 Task: Add an event titled 'gym time and yoga' on May 18, 2023, from 3:30 PM to 4:30 PM in Google Calendar.
Action: Mouse moved to (400, 673)
Screenshot: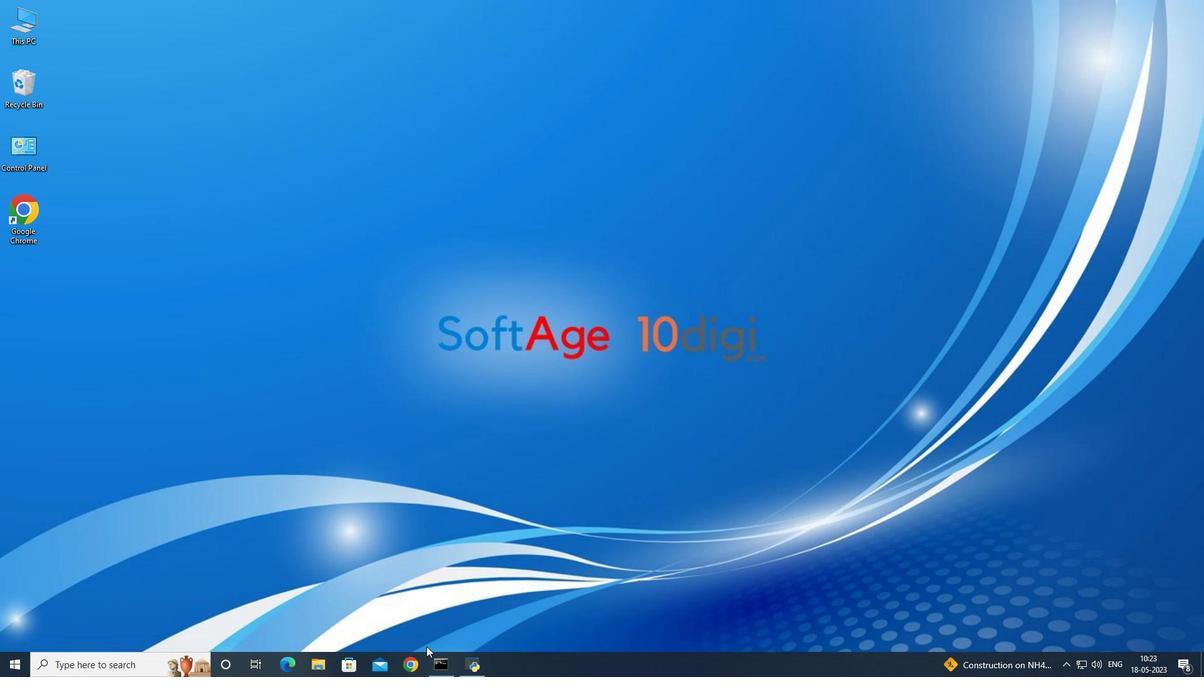 
Action: Mouse pressed left at (400, 673)
Screenshot: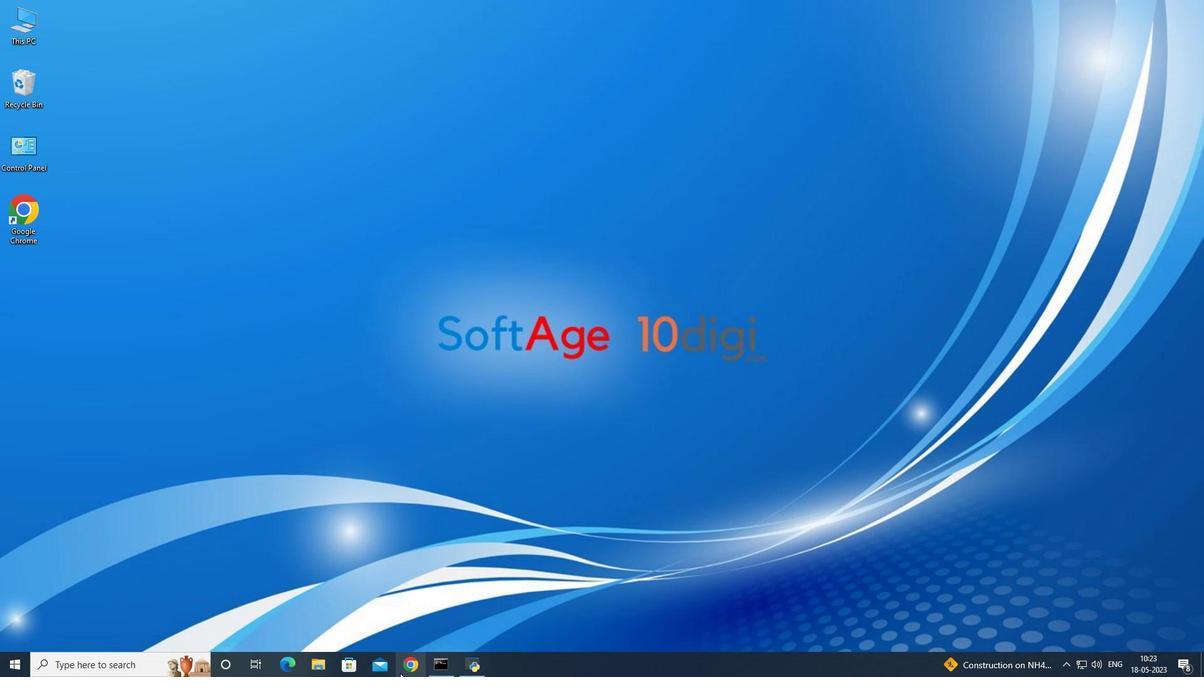 
Action: Mouse moved to (1152, 89)
Screenshot: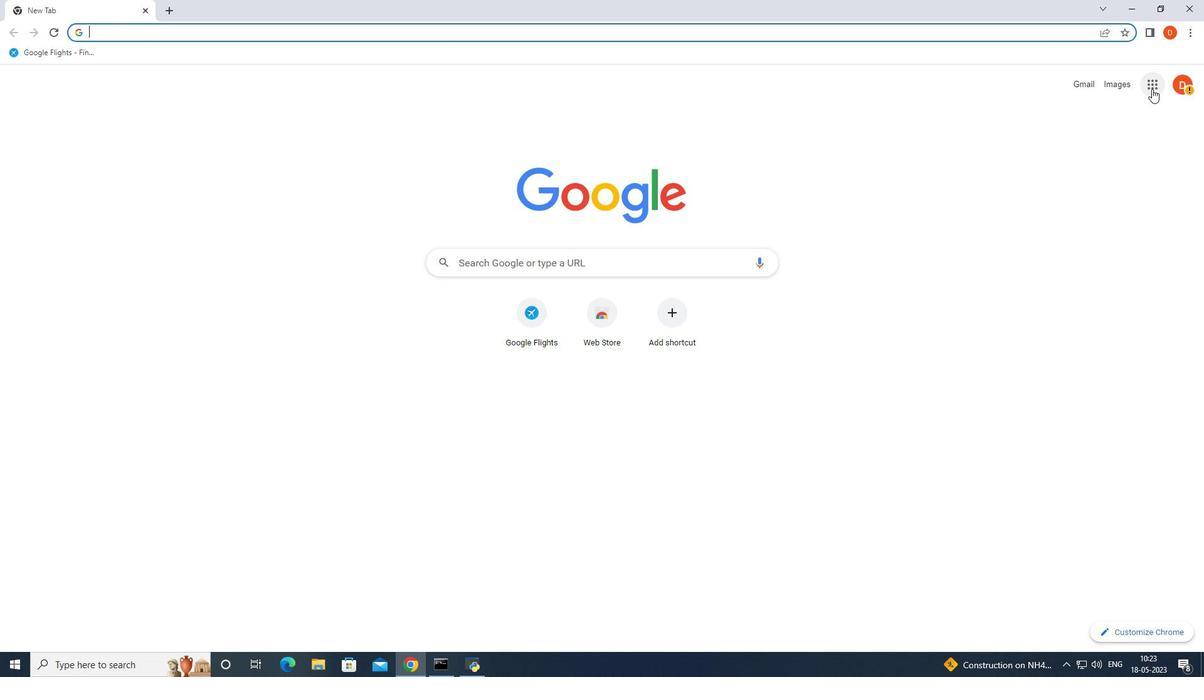 
Action: Mouse pressed left at (1152, 89)
Screenshot: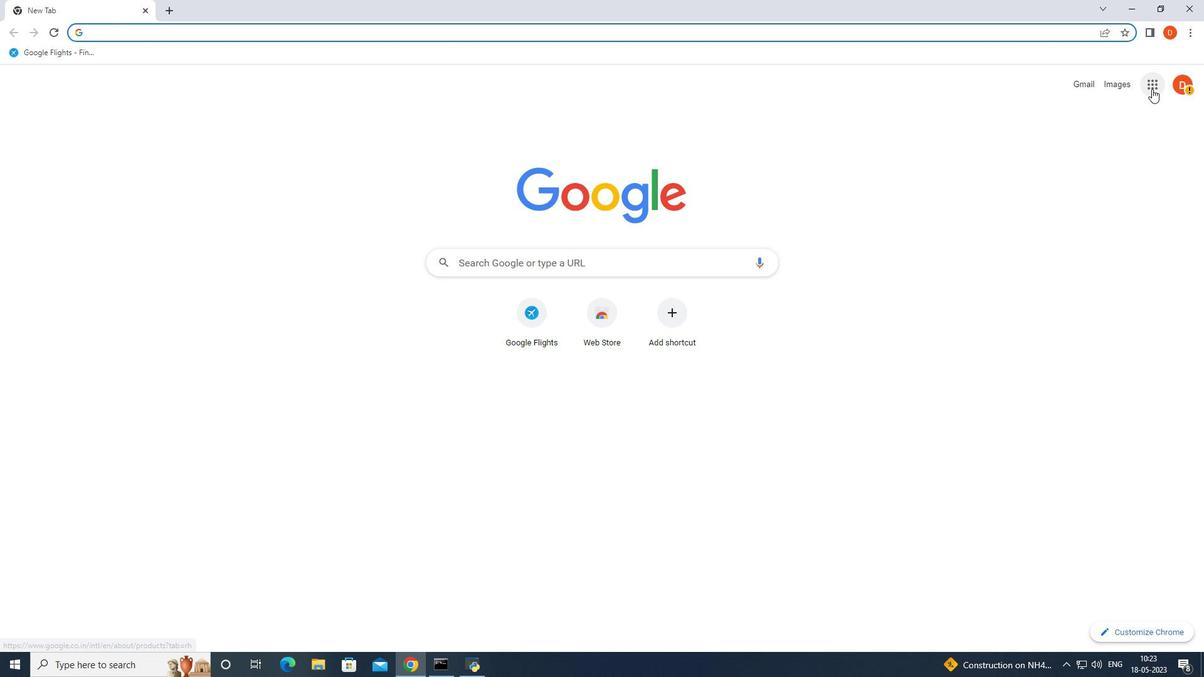 
Action: Mouse moved to (1147, 310)
Screenshot: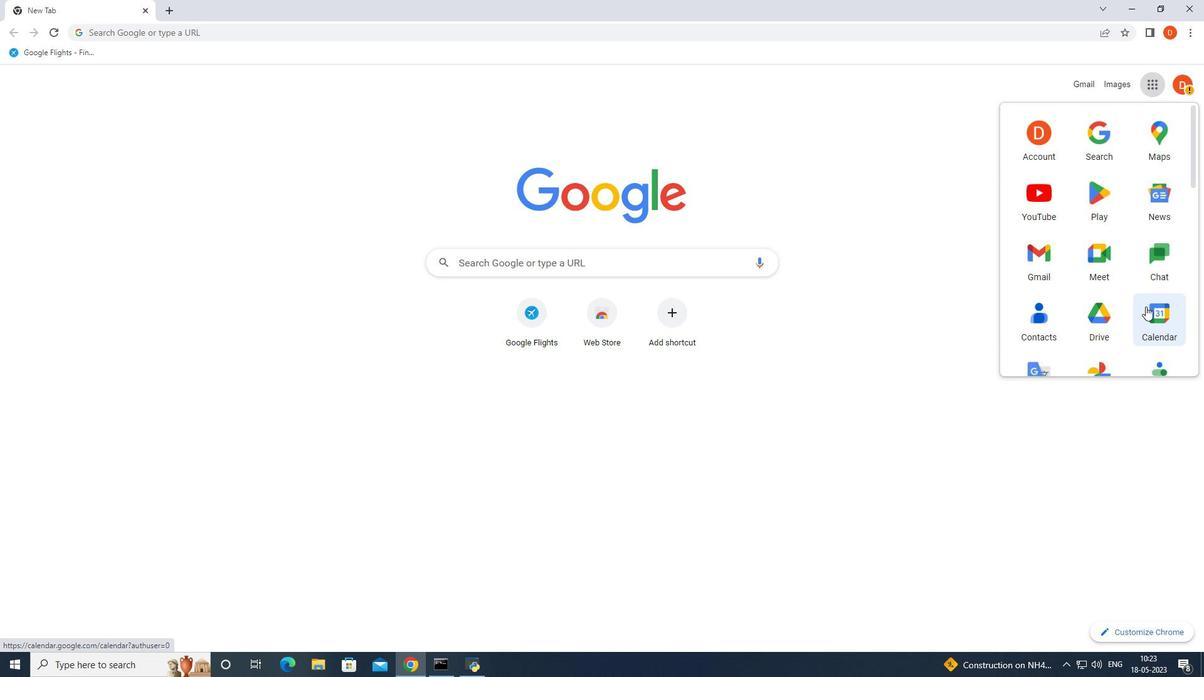 
Action: Mouse pressed left at (1147, 310)
Screenshot: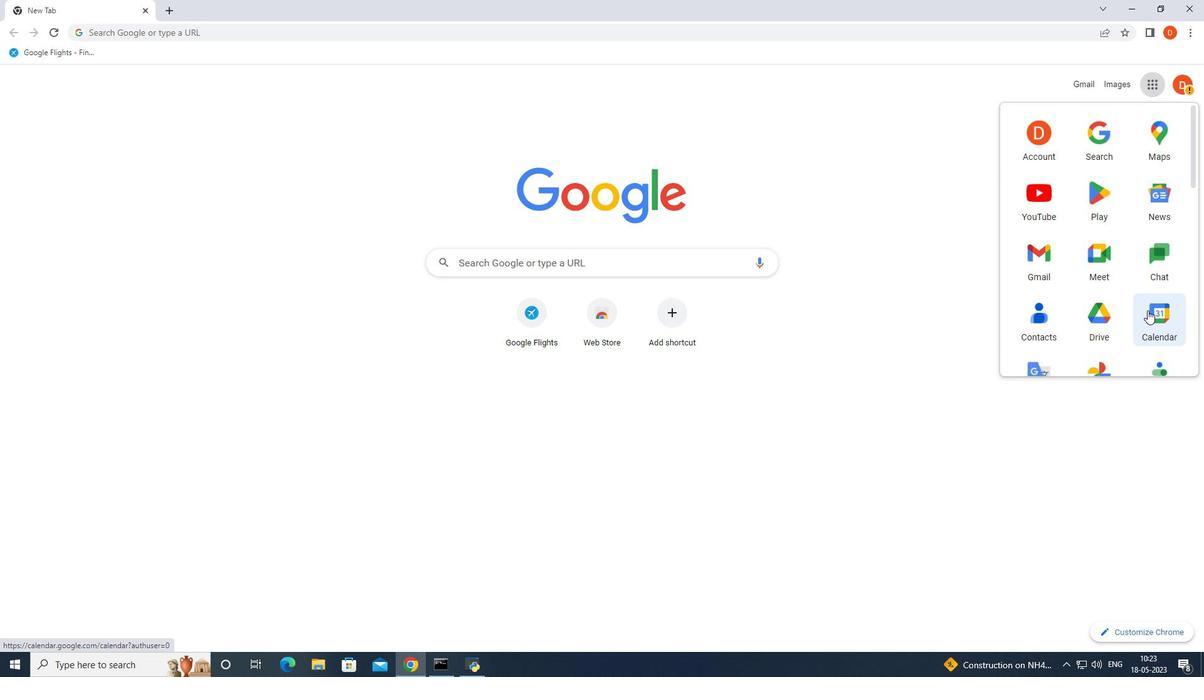 
Action: Mouse moved to (23, 395)
Screenshot: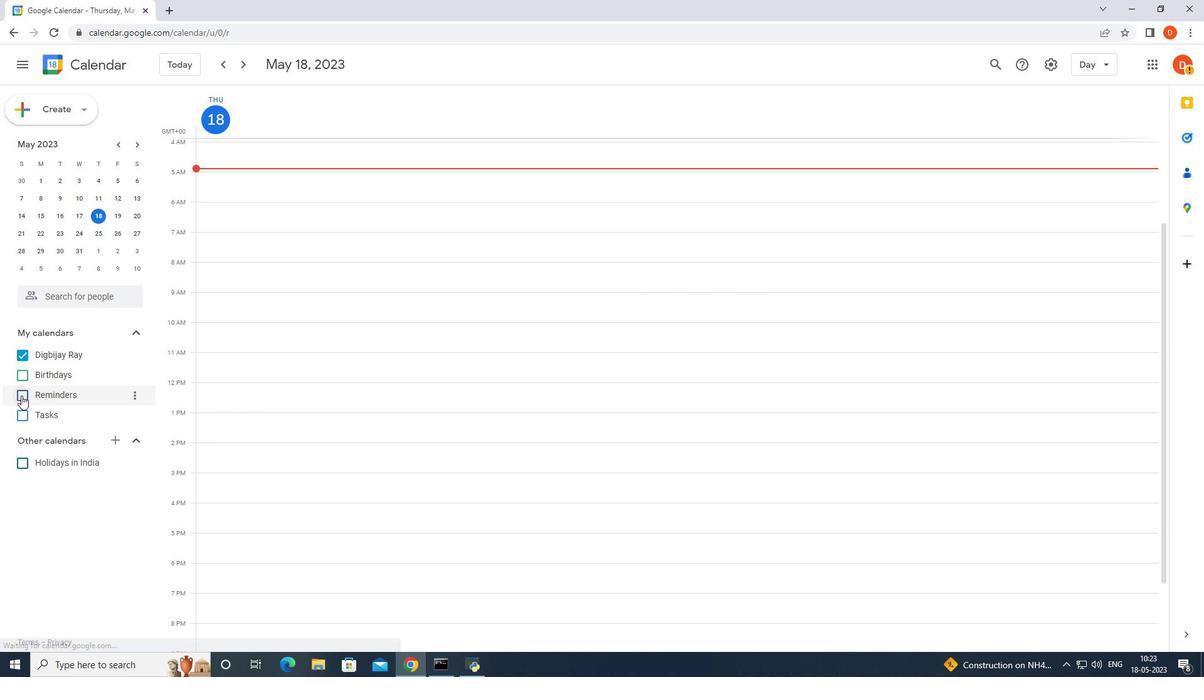 
Action: Mouse pressed left at (23, 395)
Screenshot: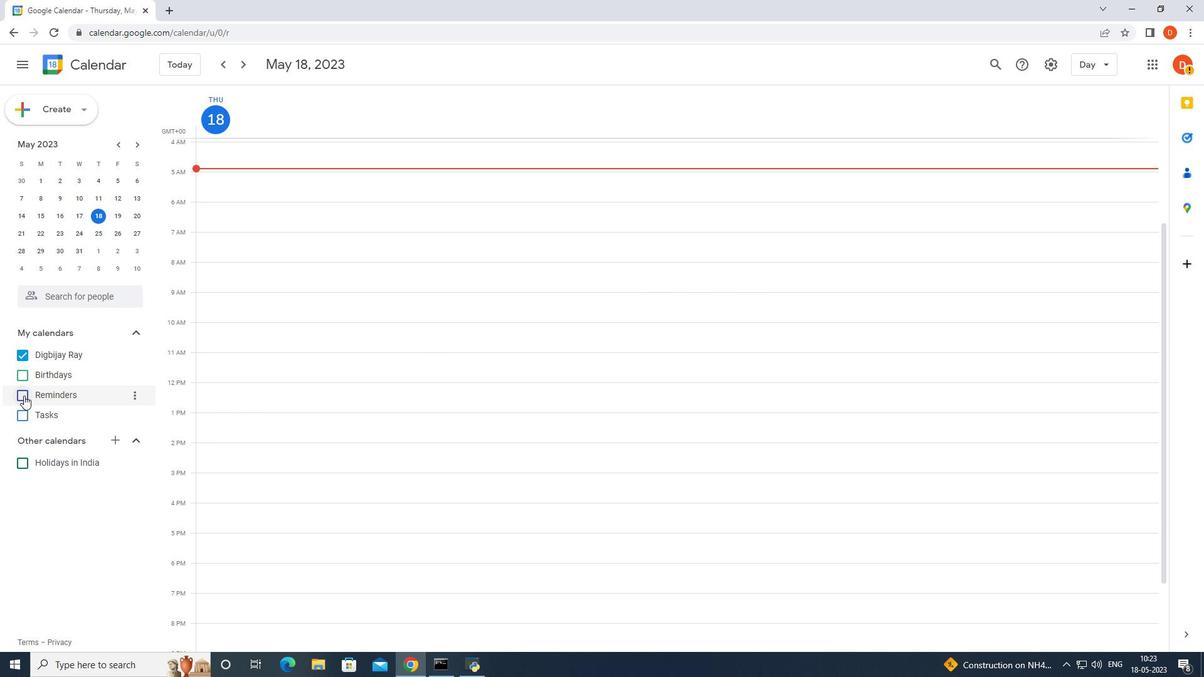 
Action: Mouse moved to (287, 506)
Screenshot: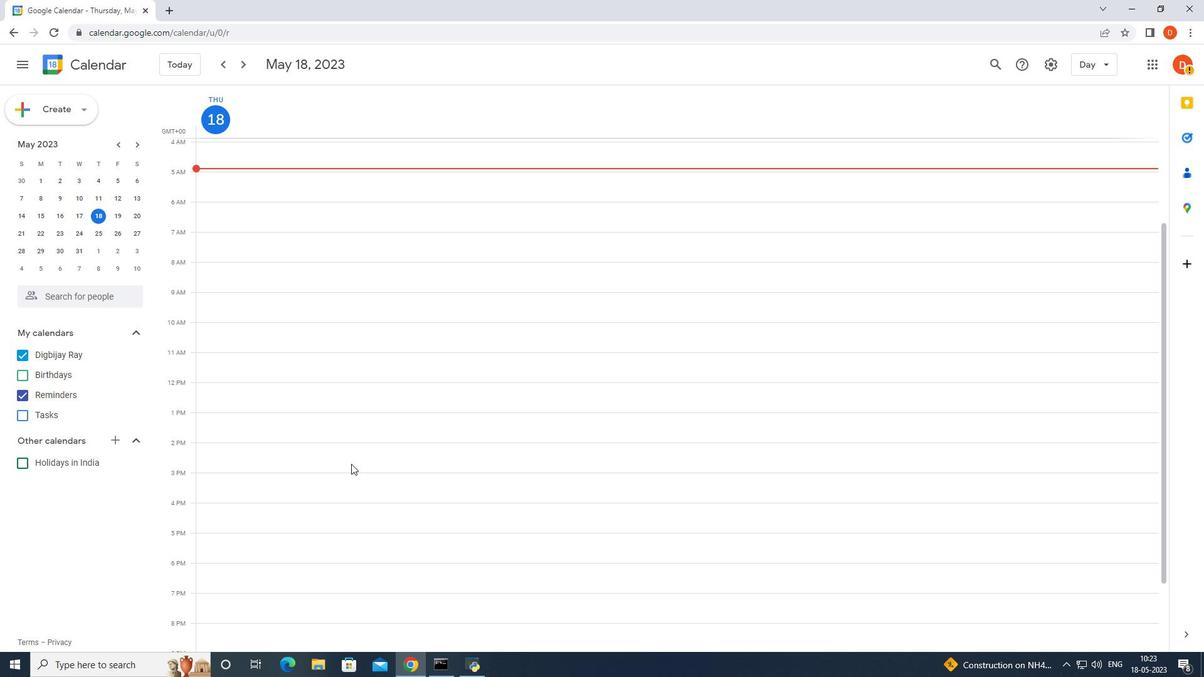 
Action: Mouse scrolled (287, 506) with delta (0, 0)
Screenshot: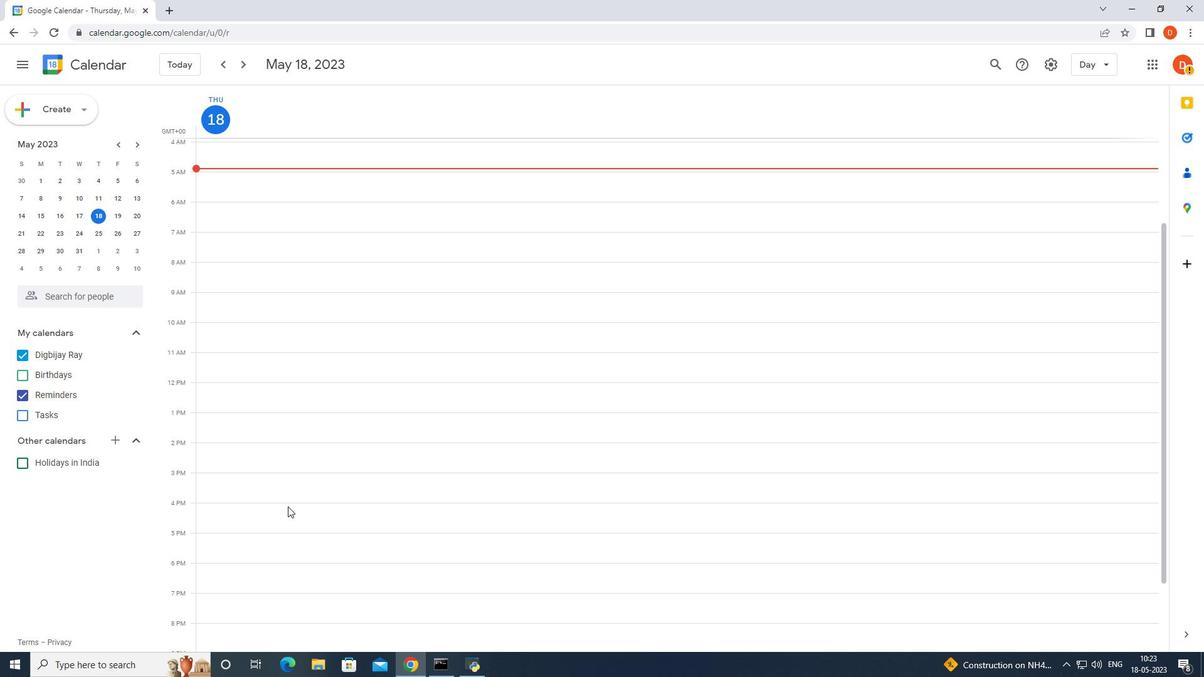 
Action: Mouse scrolled (287, 506) with delta (0, 0)
Screenshot: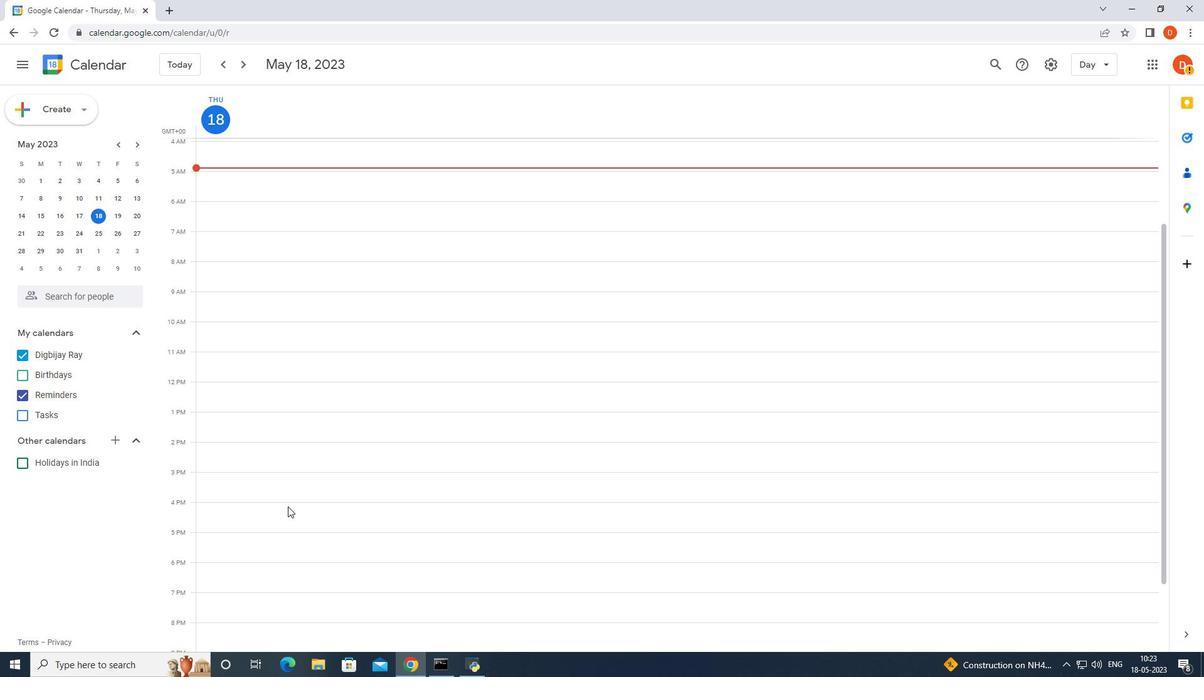 
Action: Mouse scrolled (287, 506) with delta (0, 0)
Screenshot: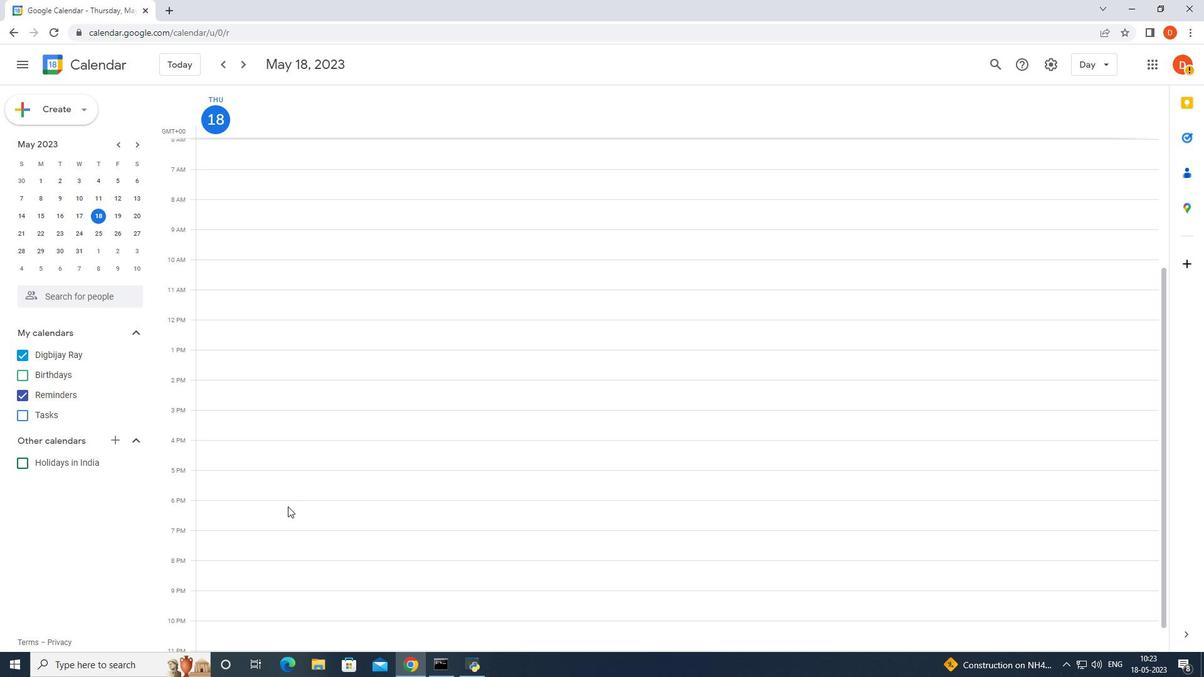
Action: Mouse moved to (264, 408)
Screenshot: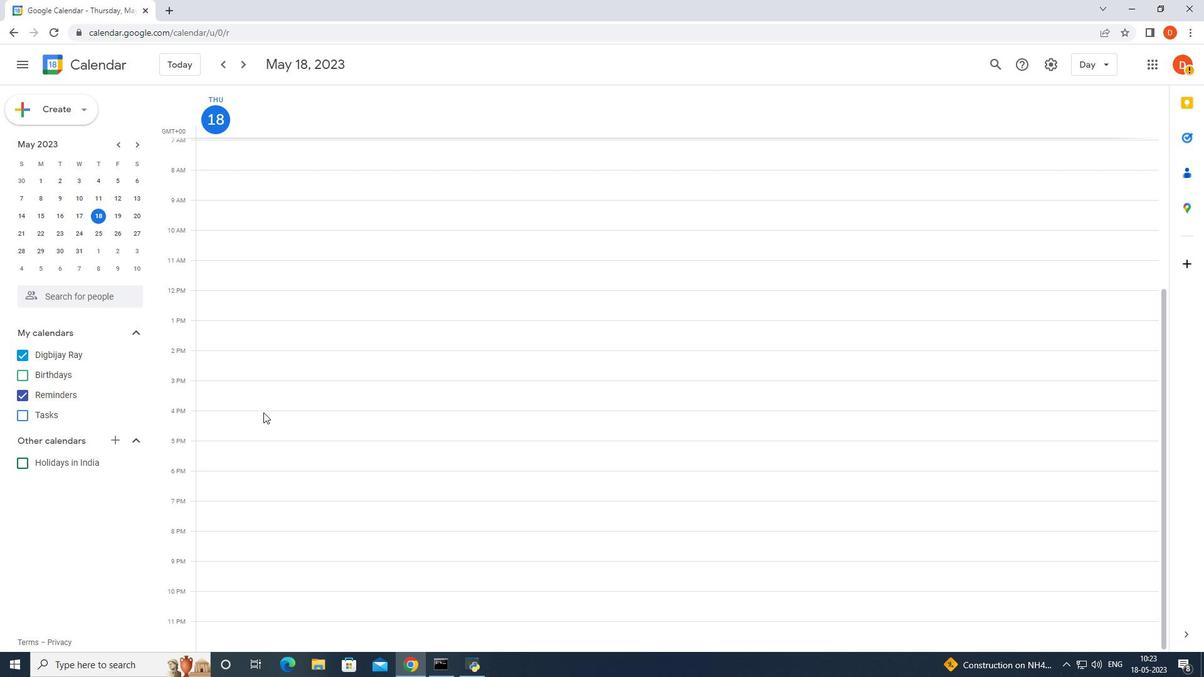 
Action: Mouse pressed left at (264, 408)
Screenshot: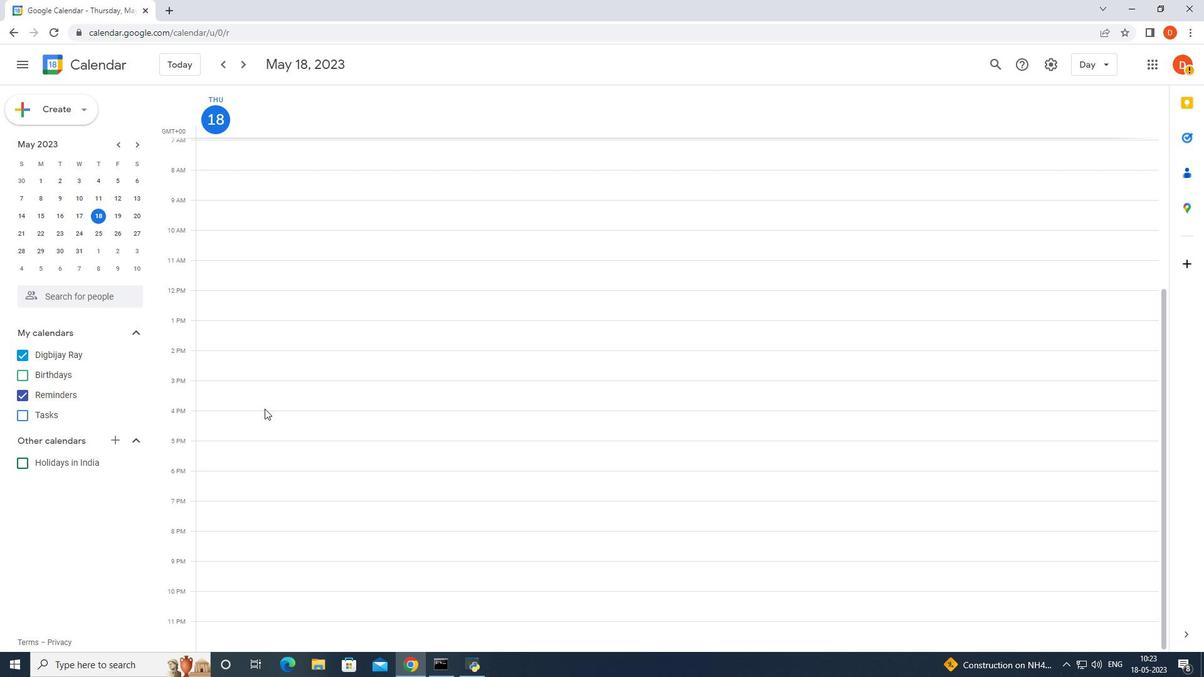 
Action: Mouse moved to (620, 232)
Screenshot: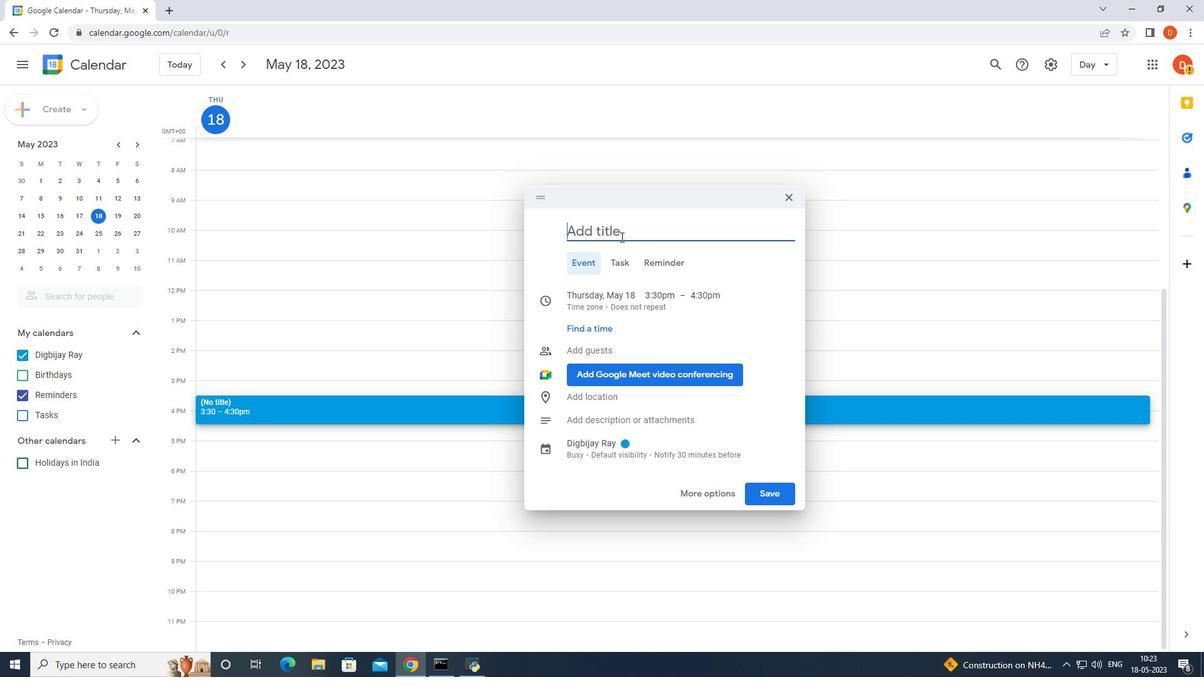 
Action: Mouse pressed left at (620, 232)
Screenshot: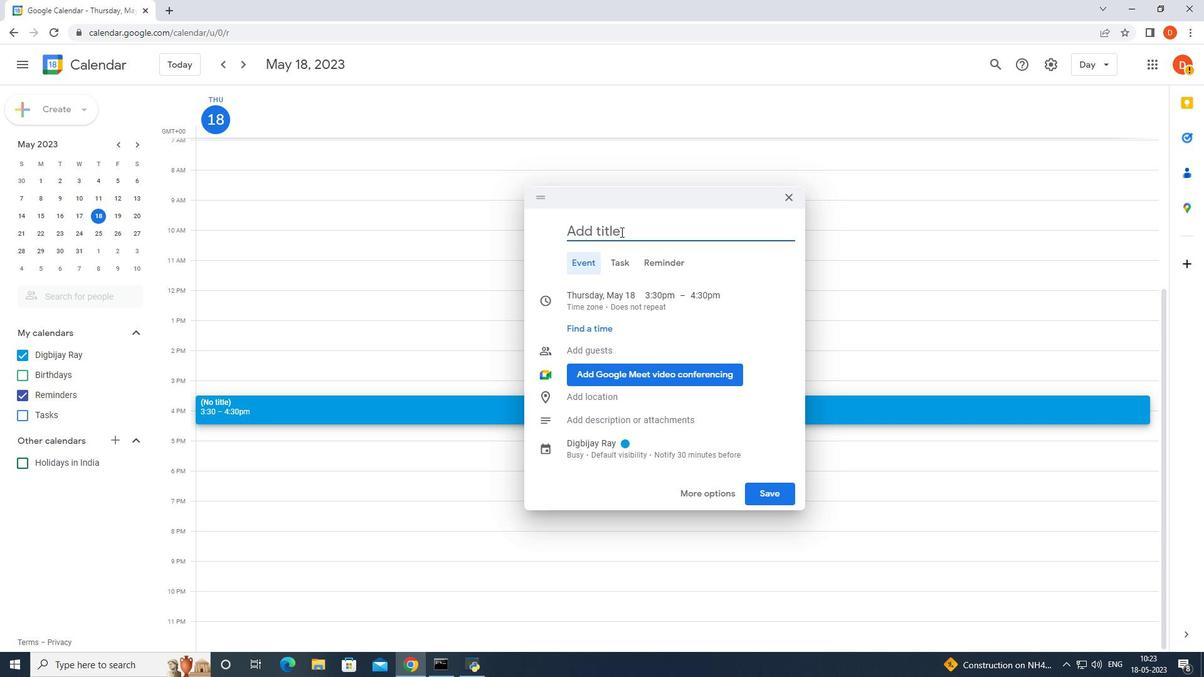 
Action: Mouse moved to (647, 242)
Screenshot: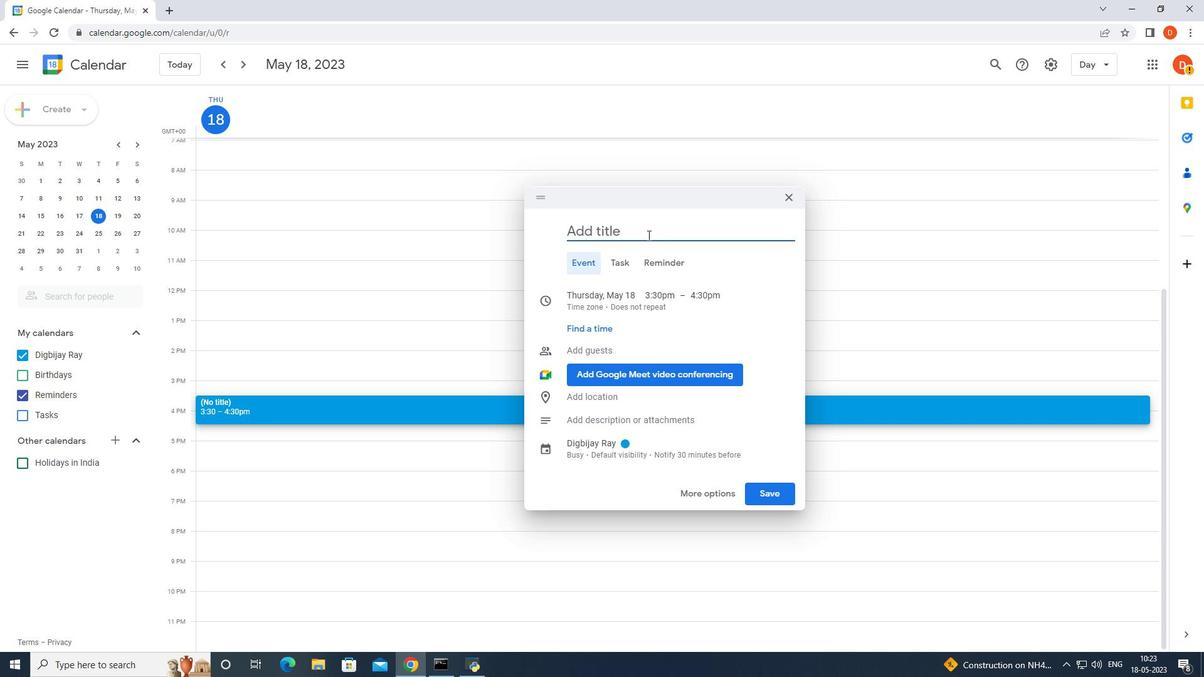
Action: Key pressed gym<Key.space>time
Screenshot: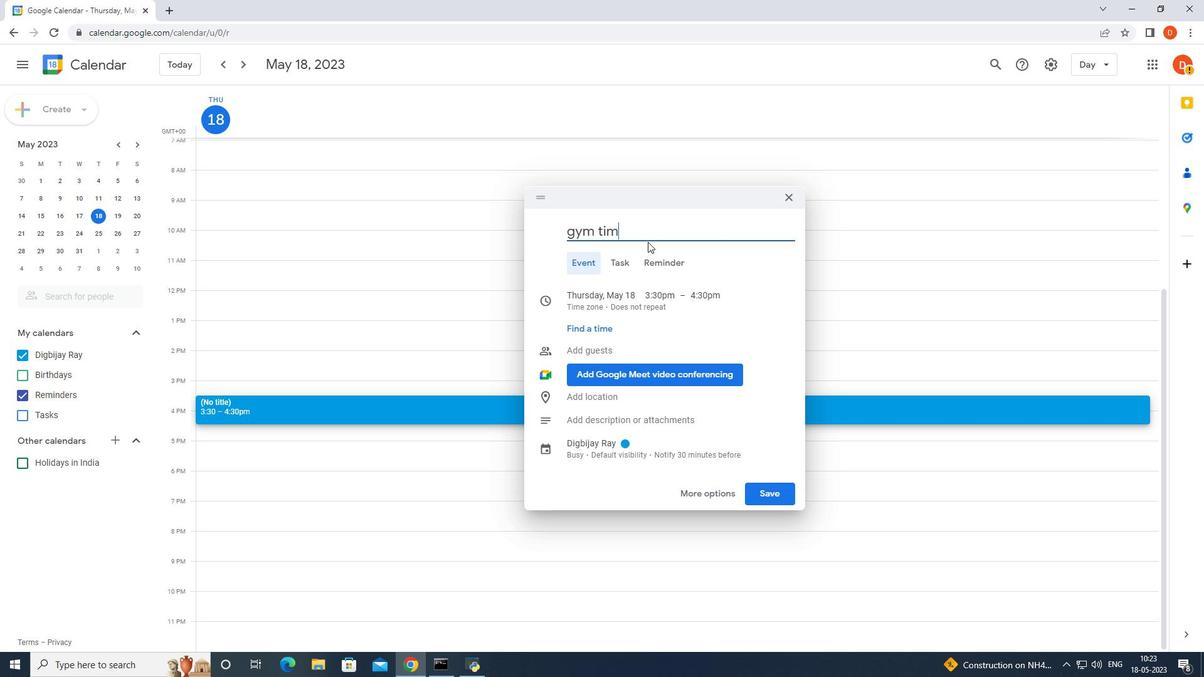 
Action: Mouse moved to (709, 310)
Screenshot: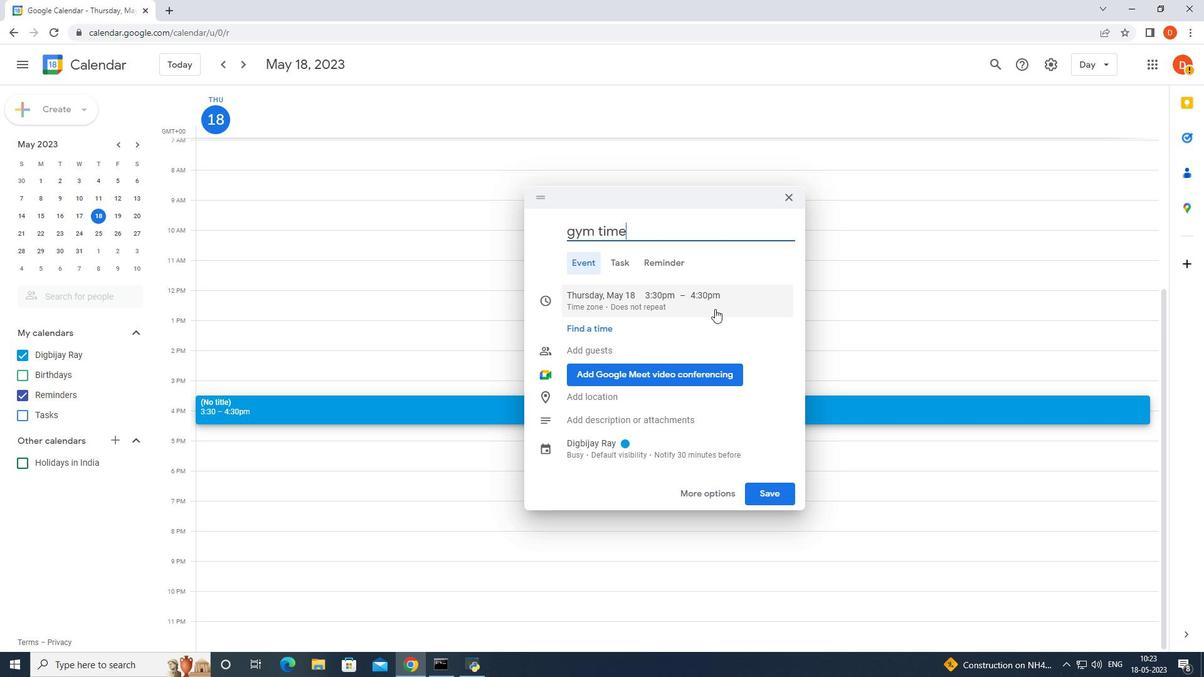 
Action: Key pressed <Key.space>and<Key.space>yoga
Screenshot: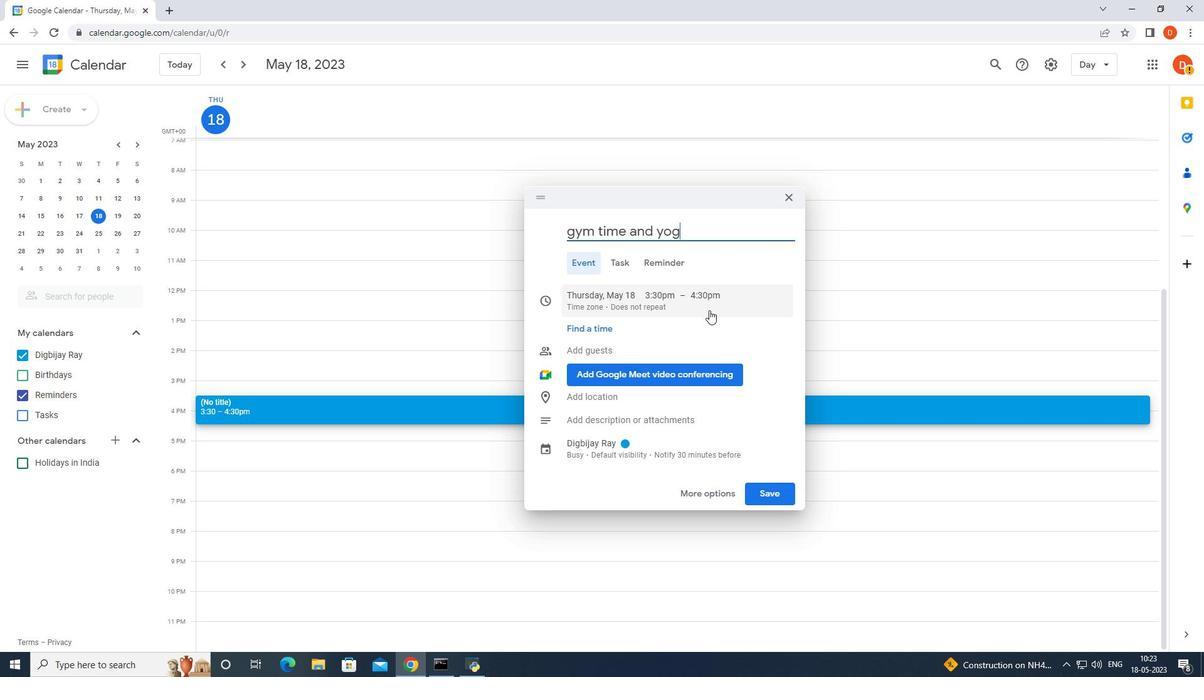 
Action: Mouse moved to (762, 489)
Screenshot: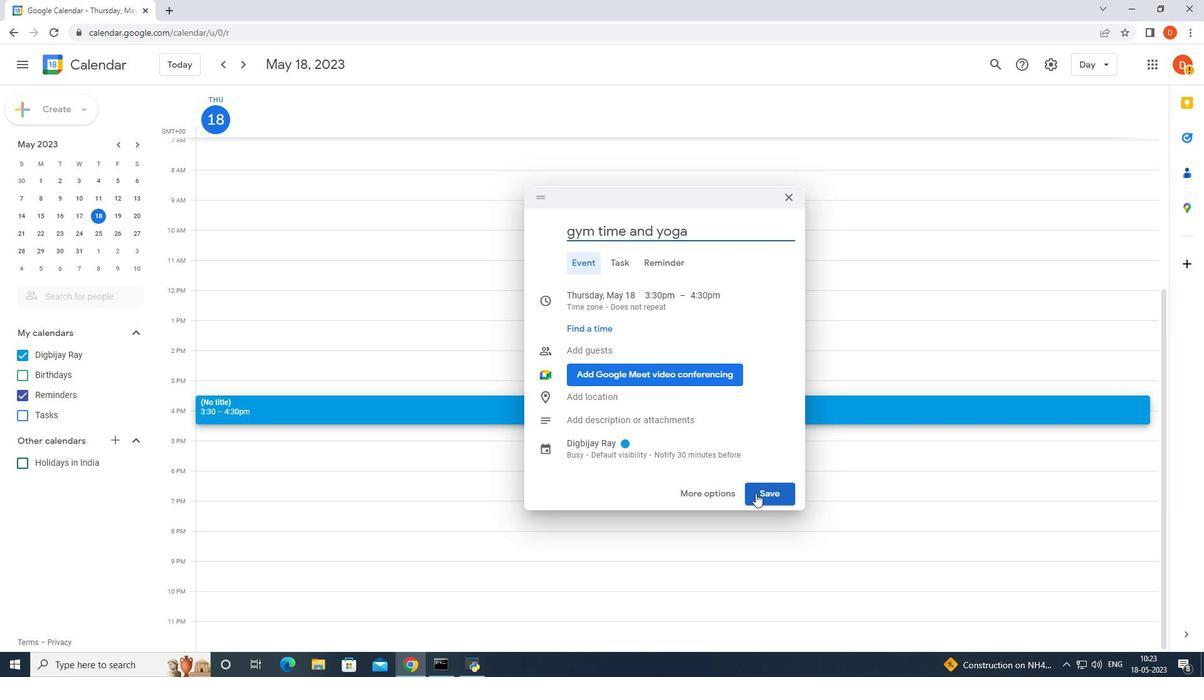 
Action: Mouse pressed left at (762, 489)
Screenshot: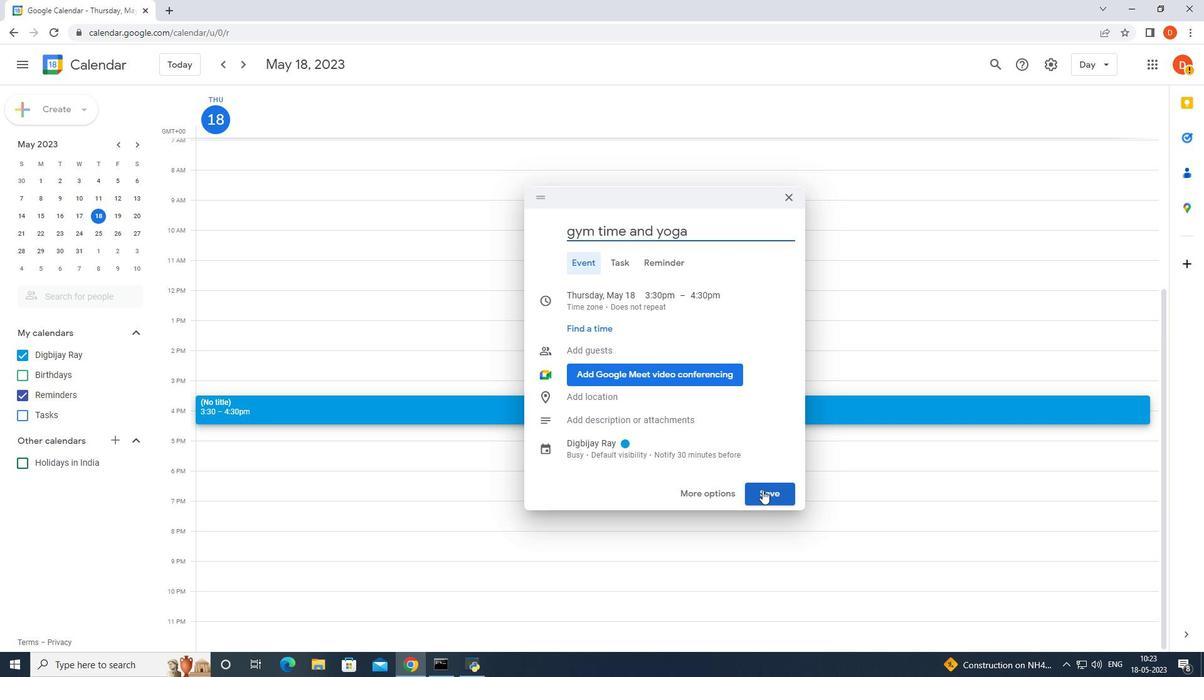 
Action: Mouse moved to (752, 503)
Screenshot: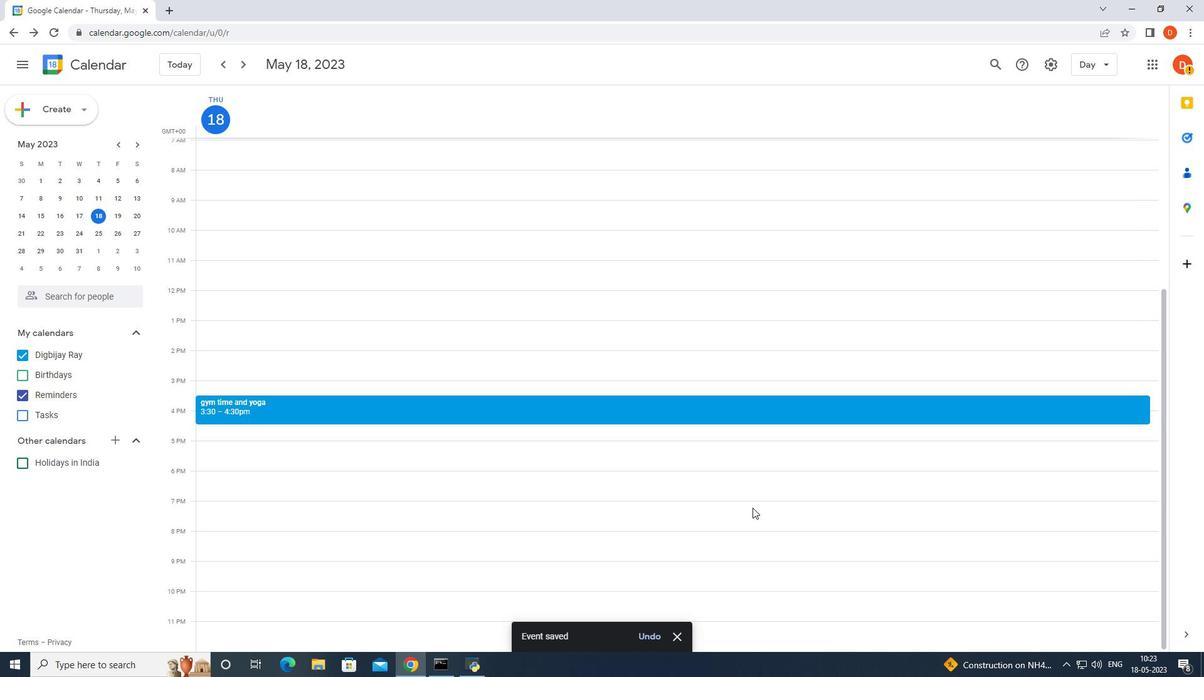 
